 Task: Create Workspace Copywriting and Editing Workspace description Create and manage company-wide corporate social responsibility (CSR) reports. Workspace type Sales CRM
Action: Mouse moved to (321, 66)
Screenshot: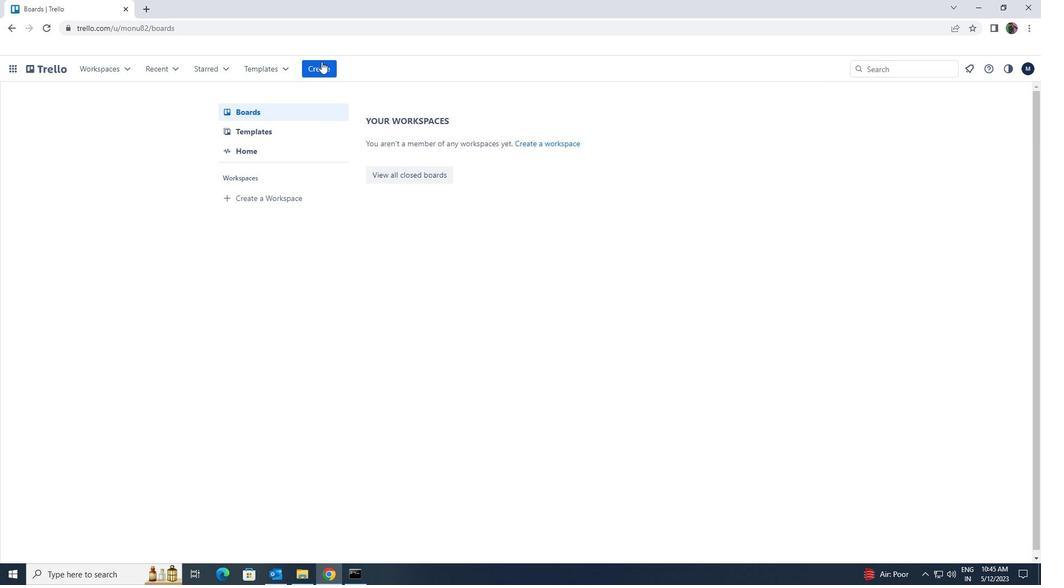 
Action: Mouse pressed left at (321, 66)
Screenshot: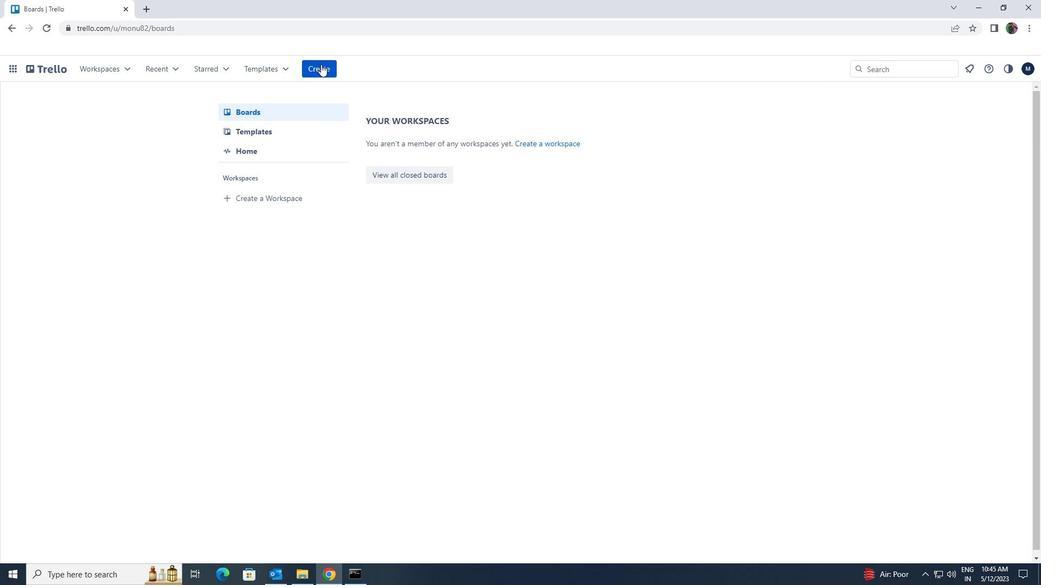 
Action: Mouse moved to (337, 176)
Screenshot: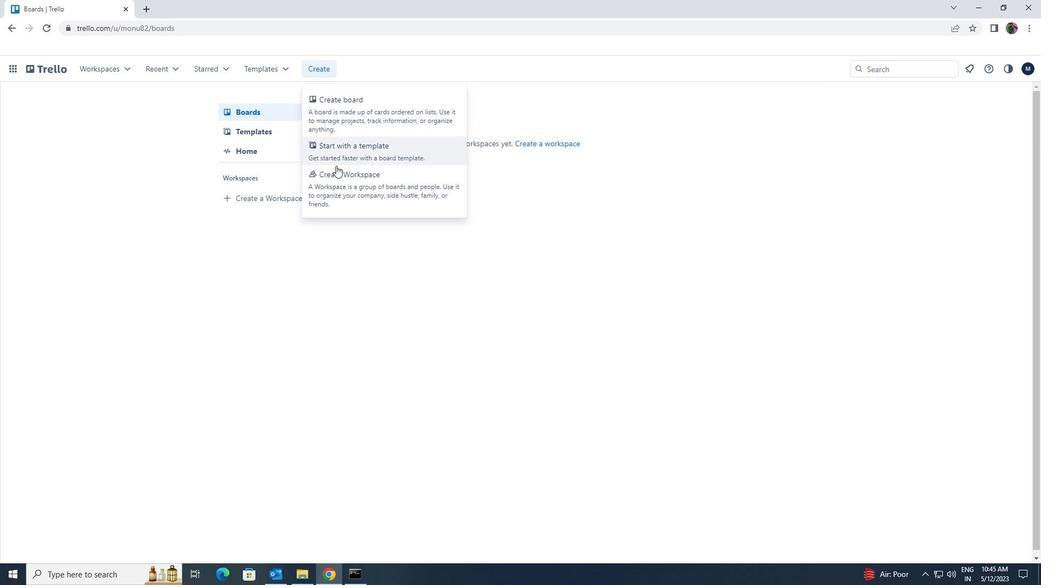 
Action: Mouse pressed left at (337, 176)
Screenshot: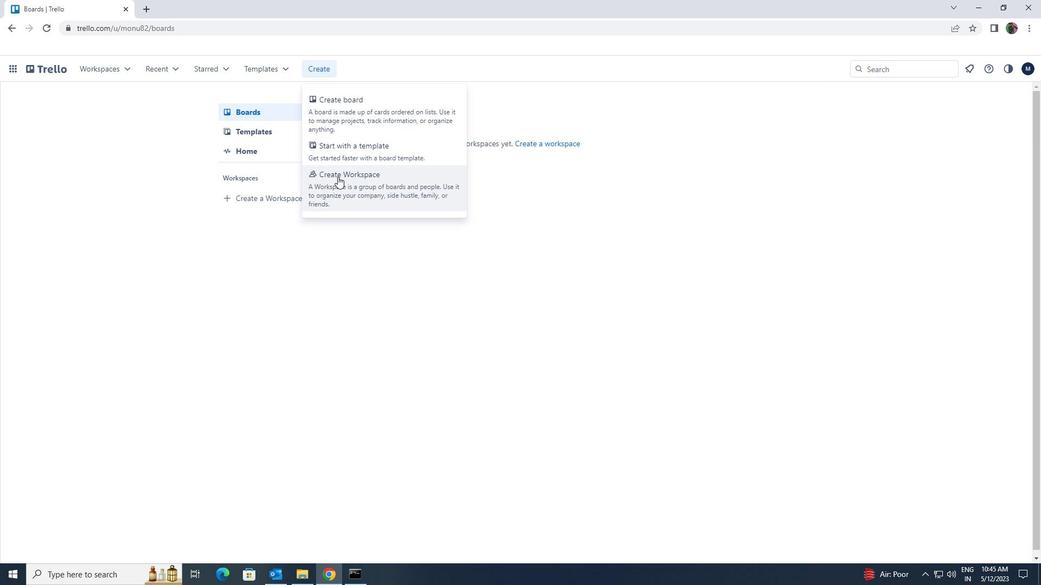 
Action: Key pressed <Key.shift><Key.shift><Key.shift><Key.shift><Key.shift><Key.shift><Key.shift><Key.shift><Key.shift><Key.shift><Key.shift><Key.shift><Key.shift><Key.shift><Key.shift><Key.shift><Key.shift><Key.shift><Key.shift>COPYWRITING<Key.space>AND<Key.space><Key.shift>EDITING<Key.space>
Screenshot: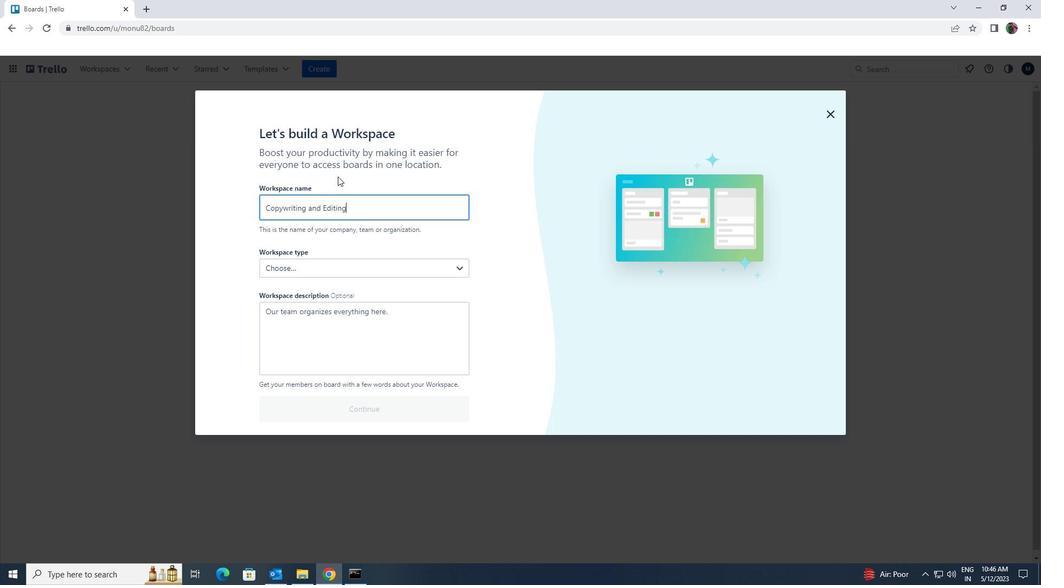 
Action: Mouse moved to (368, 272)
Screenshot: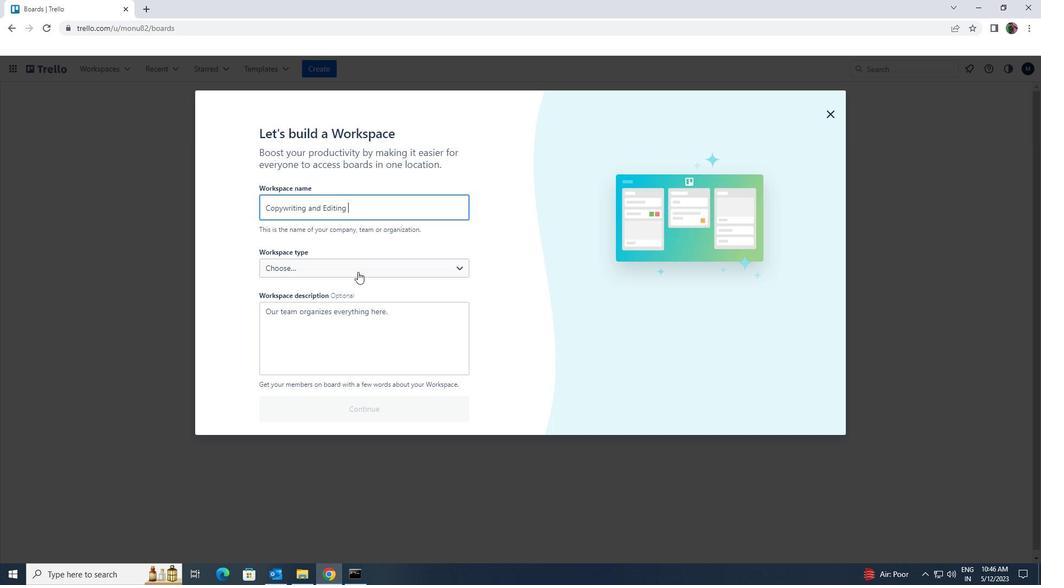 
Action: Mouse scrolled (368, 271) with delta (0, 0)
Screenshot: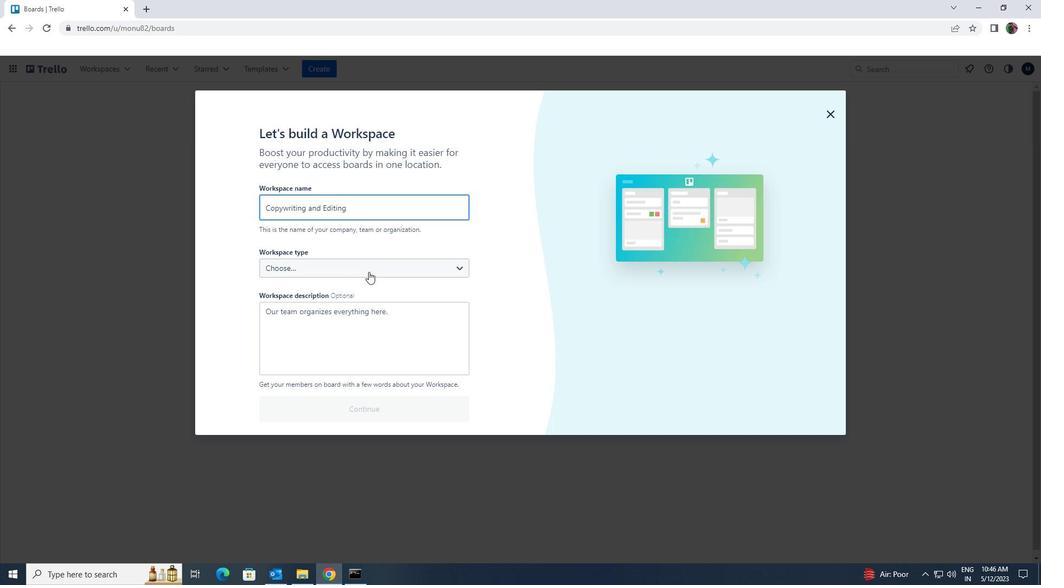 
Action: Mouse moved to (374, 323)
Screenshot: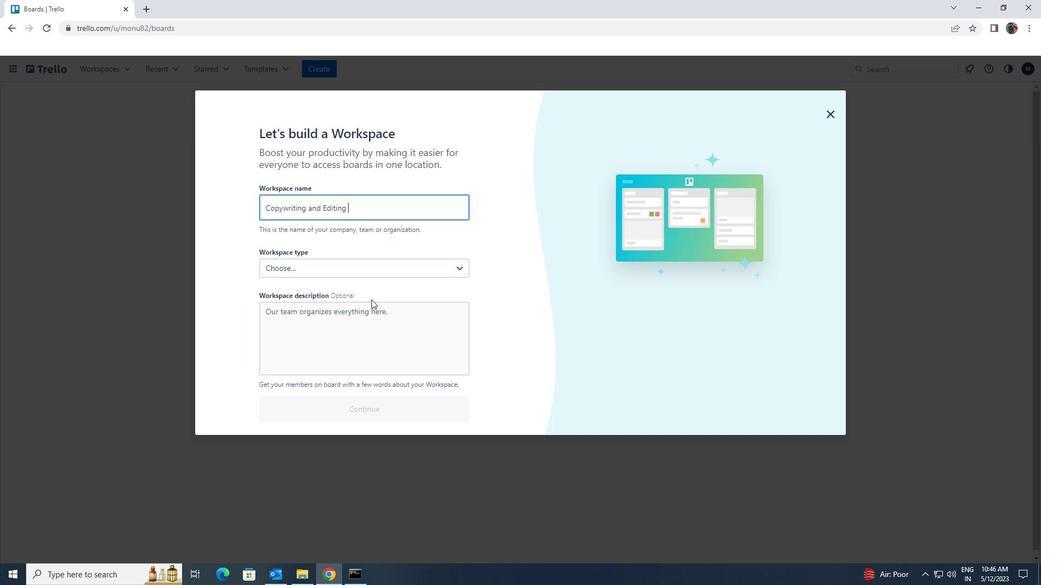 
Action: Mouse pressed left at (374, 323)
Screenshot: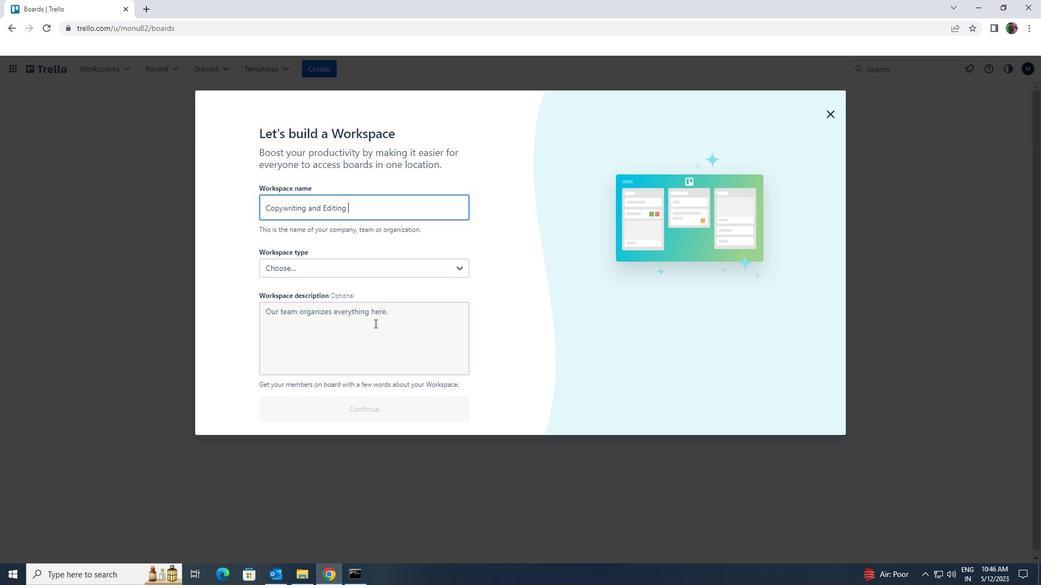 
Action: Key pressed <Key.shift>CREATE<Key.space>AND<Key.space><Key.shift>MANAGE<Key.space><Key.shift>COMPANY<Key.space><Key.shift><Key.shift><Key.shift><Key.shift><Key.shift><Key.shift><Key.shift><Key.shift><Key.shift><Key.shift><Key.shift><Key.shift><Key.shift><Key.shift><Key.shift><Key.shift><Key.shift><Key.shift><Key.shift><Key.shift><Key.shift><Key.shift><Key.shift><Key.shift><Key.shift><Key.shift><Key.shift><Key.shift><Key.shift><Key.shift><Key.shift><Key.shift><Key.shift><Key.shift><Key.shift><Key.shift><Key.shift><Key.shift><Key.shift><Key.shift><Key.shift><Key.shift><Key.shift><Key.shift><Key.shift><Key.shift><Key.shift><Key.shift><Key.shift><Key.shift><Key.shift><Key.shift><Key.shift><Key.shift><Key.shift>WIDE<Key.space><Key.shift>CORPORATE<Key.space><Key.shift><Key.shift><Key.shift><Key.shift><Key.shift><Key.shift><Key.shift><Key.shift><Key.shift>SOCIAL<Key.space><Key.shift>RESPONSIBILTY<Key.shift_r><Key.shift_r><Key.shift_r>(<Key.backspace><Key.space><Key.backspace><Key.backspace><Key.backspace><Key.backspace><Key.backspace><Key.backspace>BILITY<Key.space><Key.shift_r><Key.shift_r><Key.shift_r>(<Key.shift>CSR<Key.shift_r>)<Key.space><Key.shift>REPORTS
Screenshot: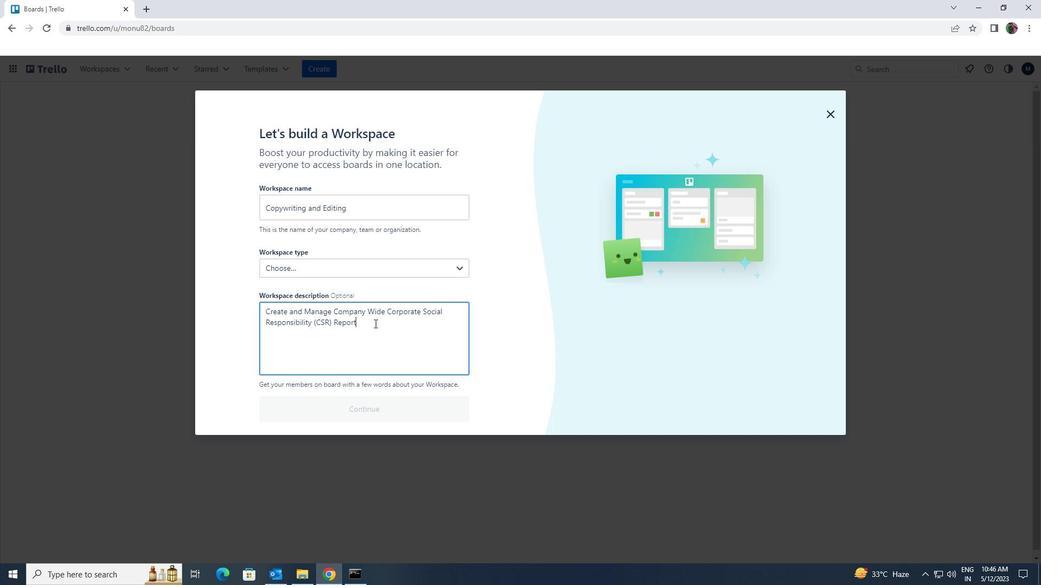 
Action: Mouse moved to (458, 269)
Screenshot: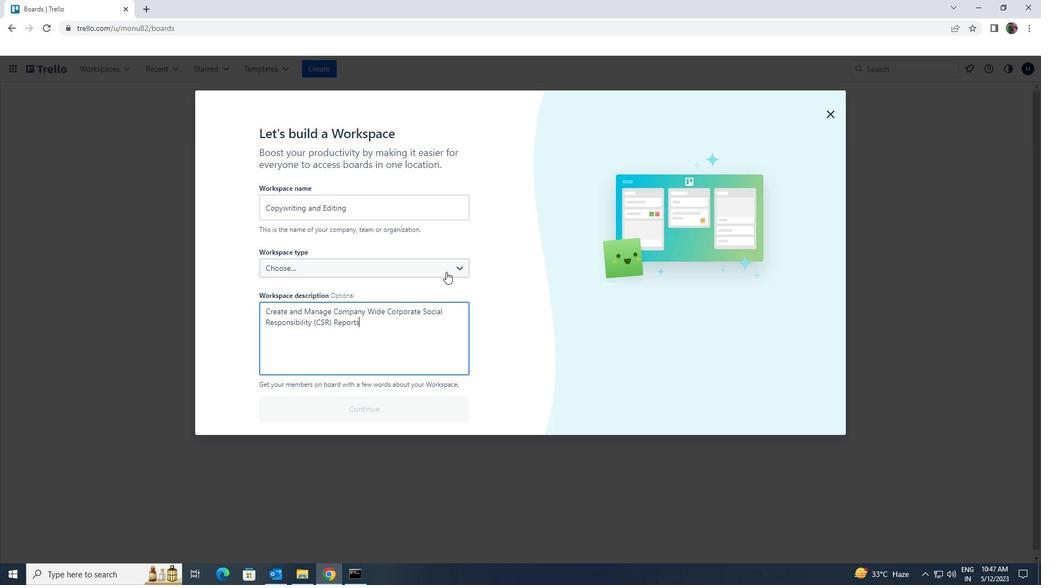 
Action: Mouse pressed left at (458, 269)
Screenshot: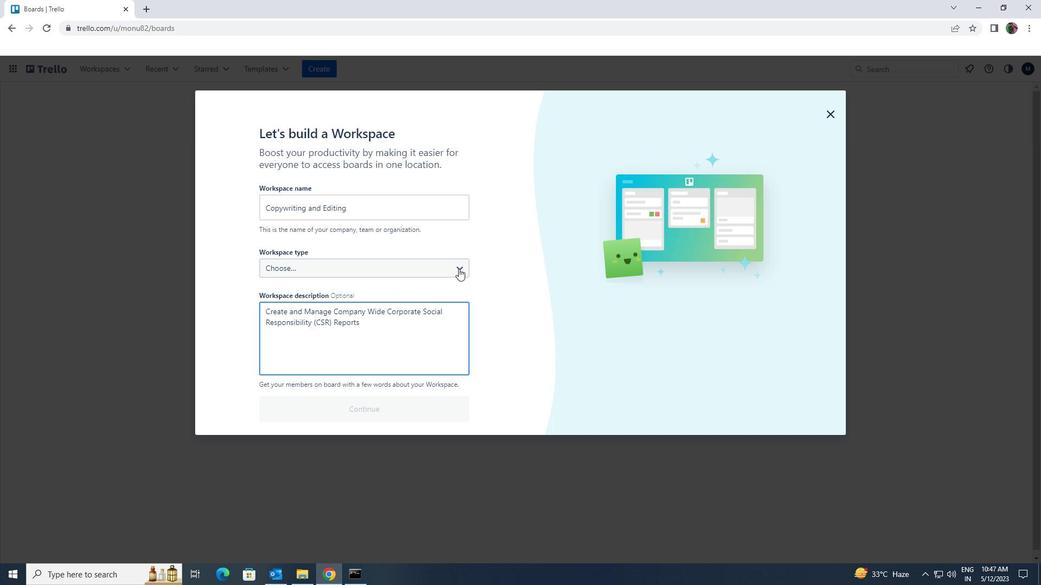 
Action: Mouse moved to (420, 357)
Screenshot: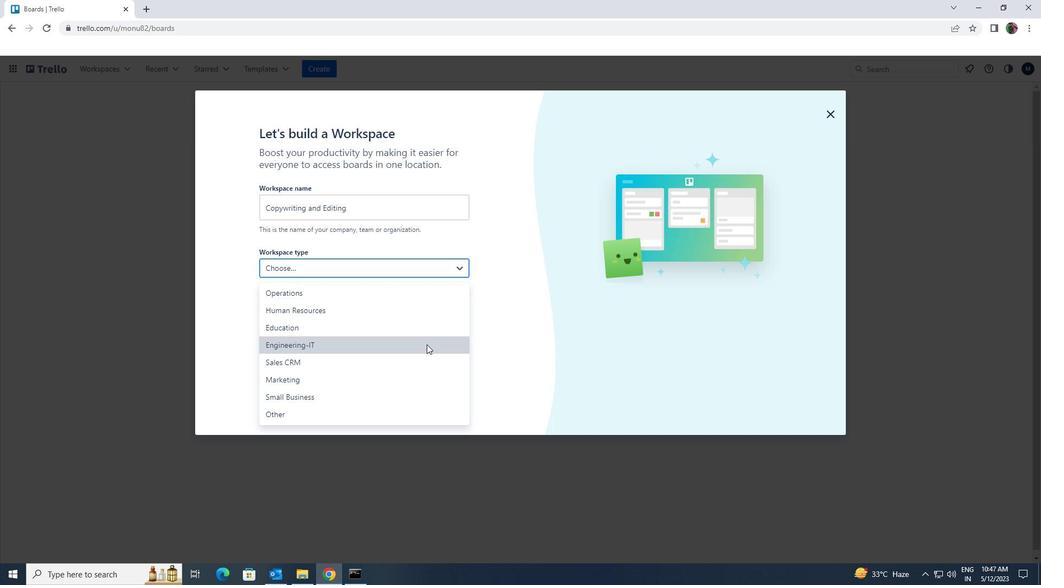 
Action: Mouse pressed left at (420, 357)
Screenshot: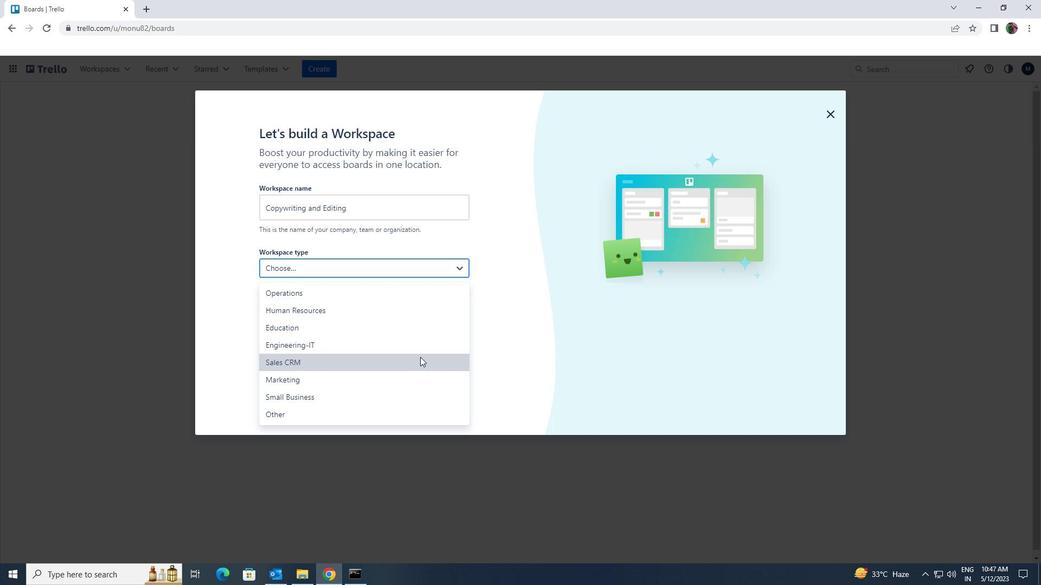
Action: Mouse moved to (405, 403)
Screenshot: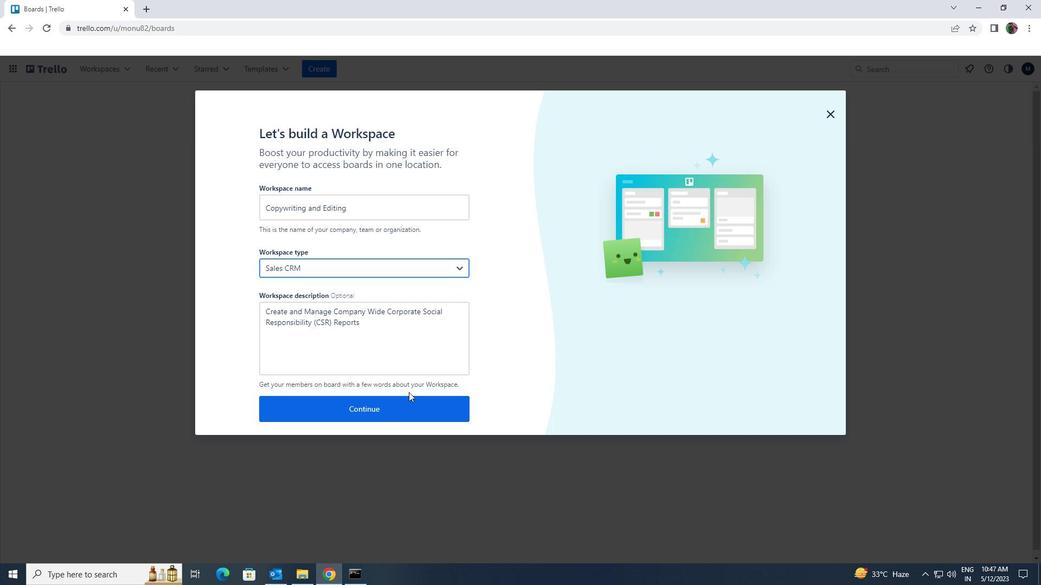 
Action: Mouse pressed left at (405, 403)
Screenshot: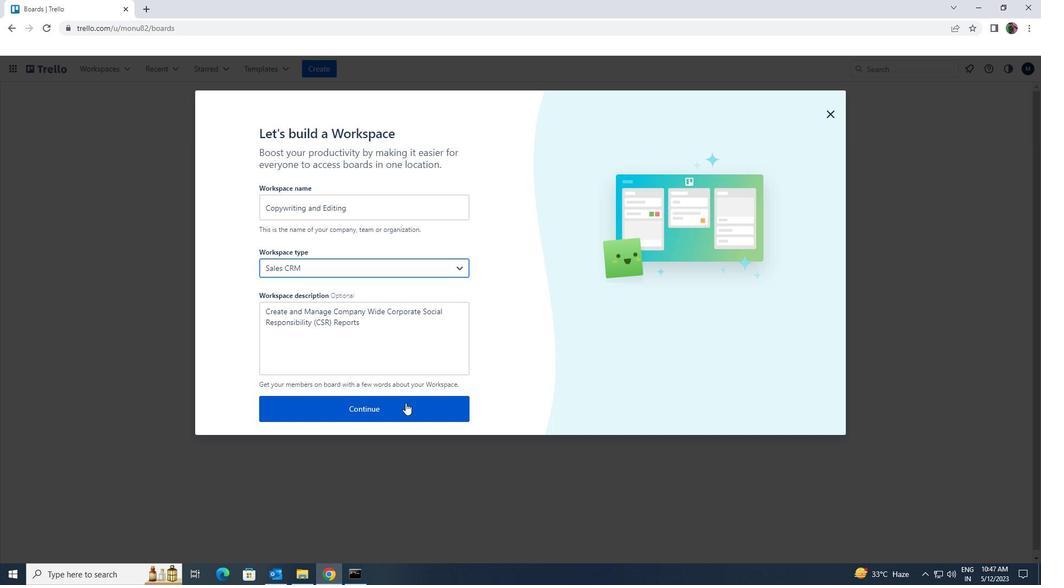 
